 Task: Use Hard Rain Effect in this video Movie B.mp4
Action: Mouse moved to (336, 130)
Screenshot: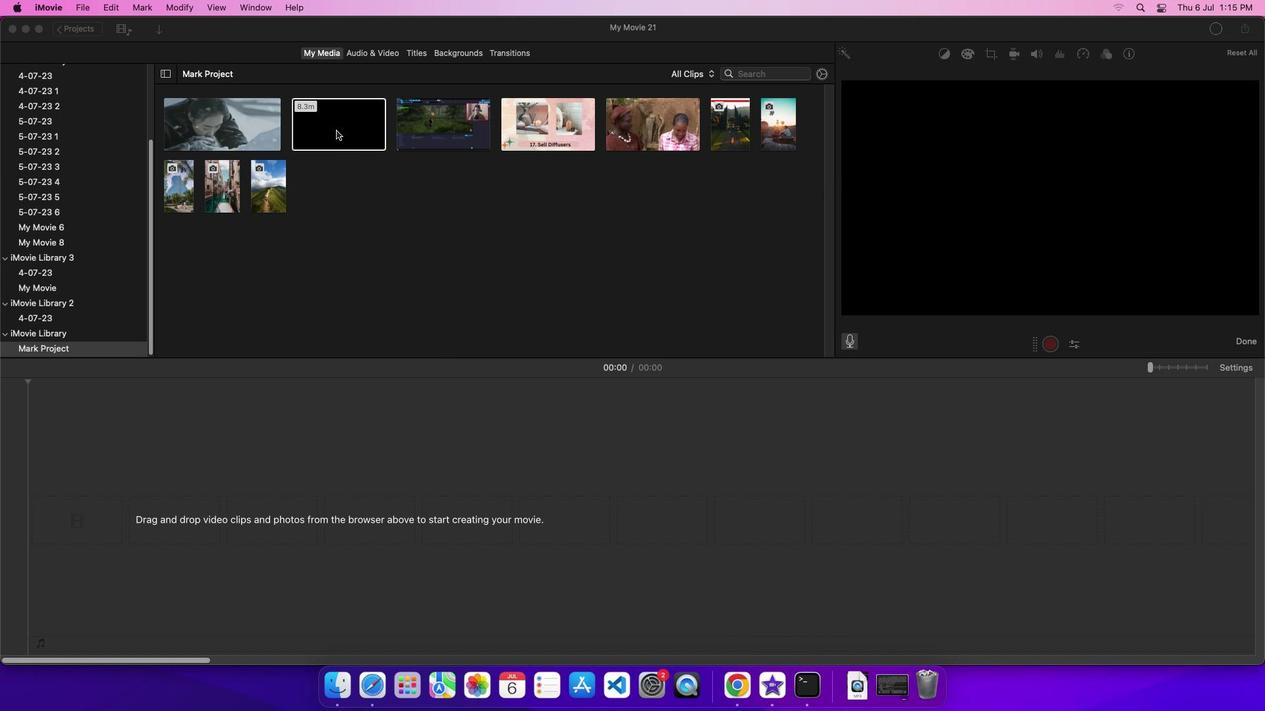 
Action: Mouse pressed left at (336, 130)
Screenshot: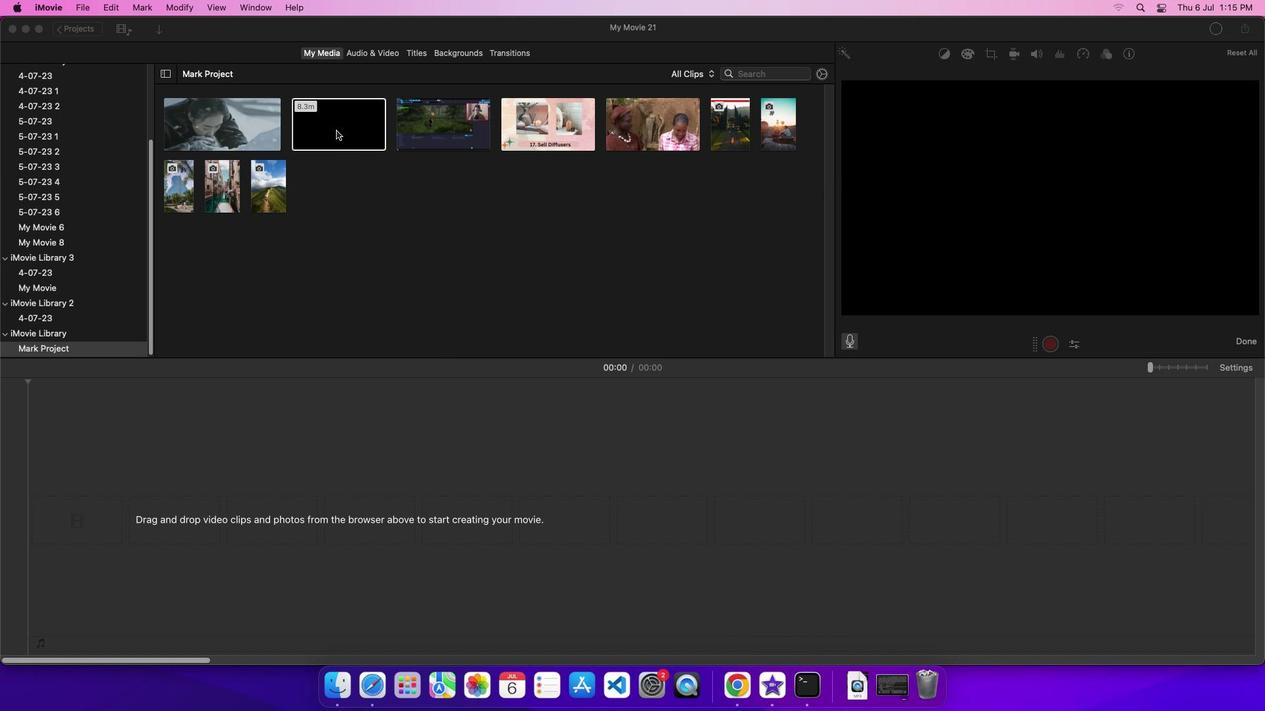 
Action: Mouse moved to (345, 125)
Screenshot: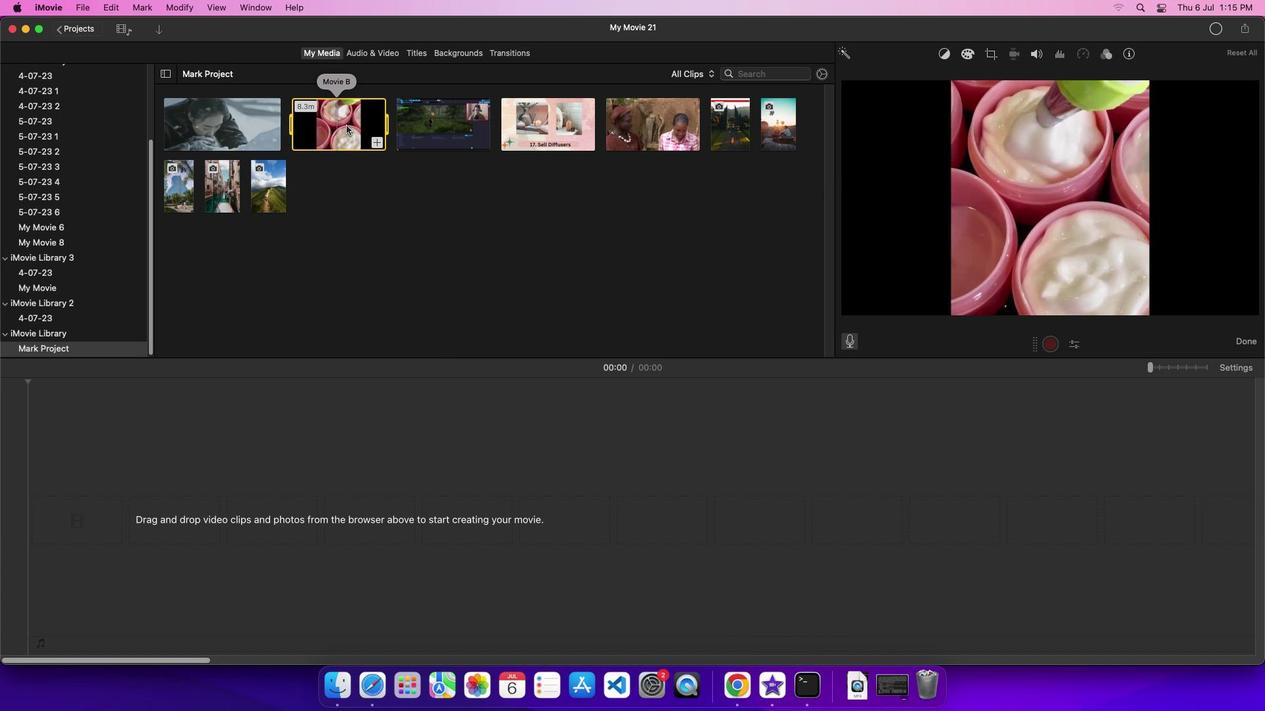
Action: Mouse pressed left at (345, 125)
Screenshot: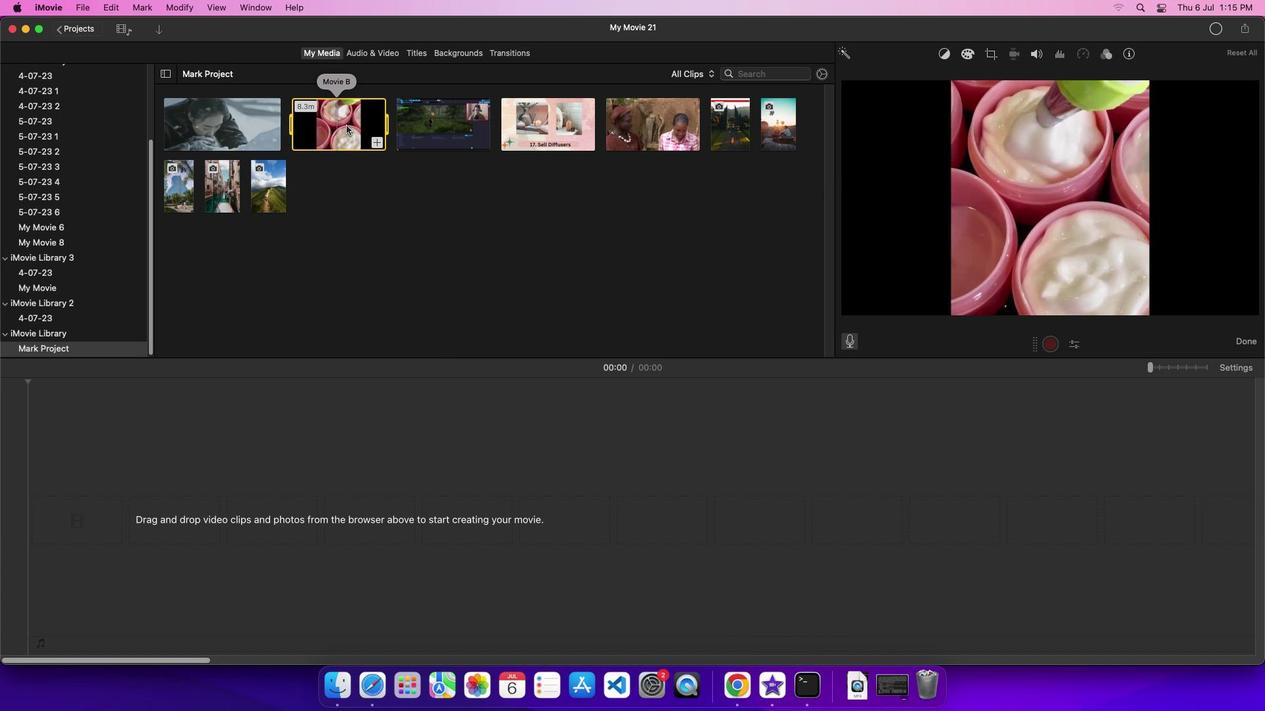 
Action: Mouse moved to (359, 54)
Screenshot: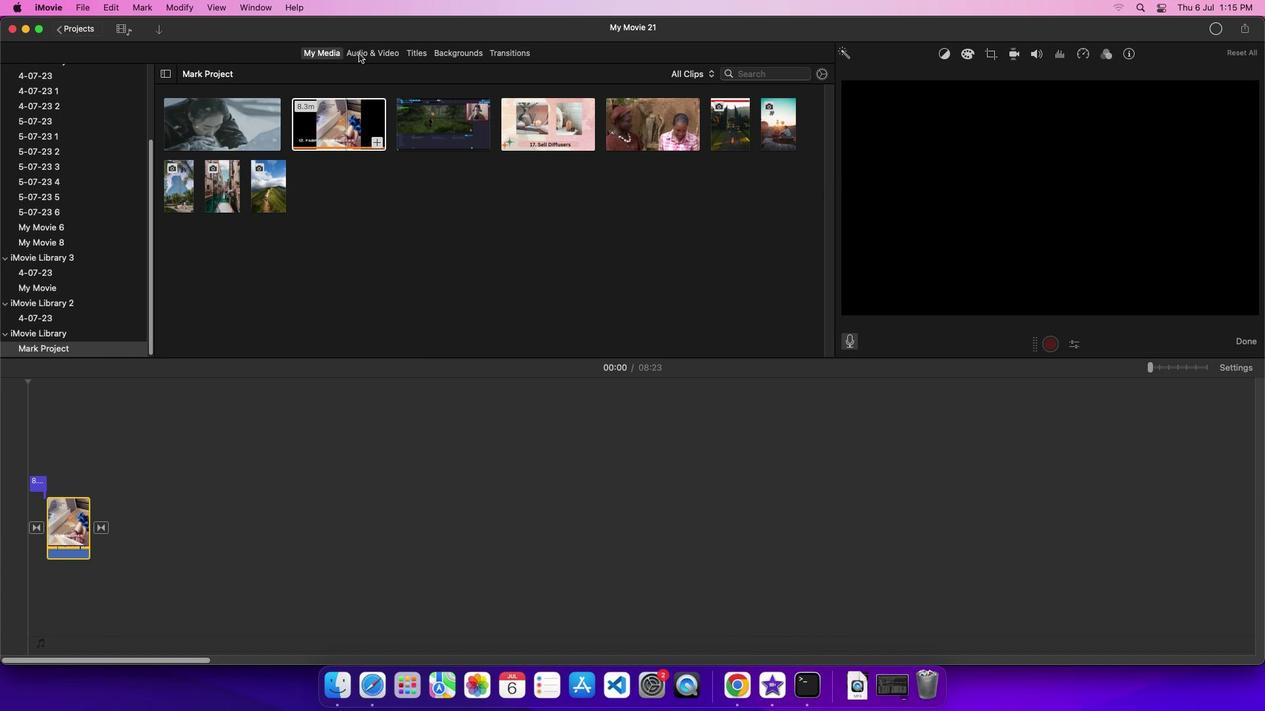 
Action: Mouse pressed left at (359, 54)
Screenshot: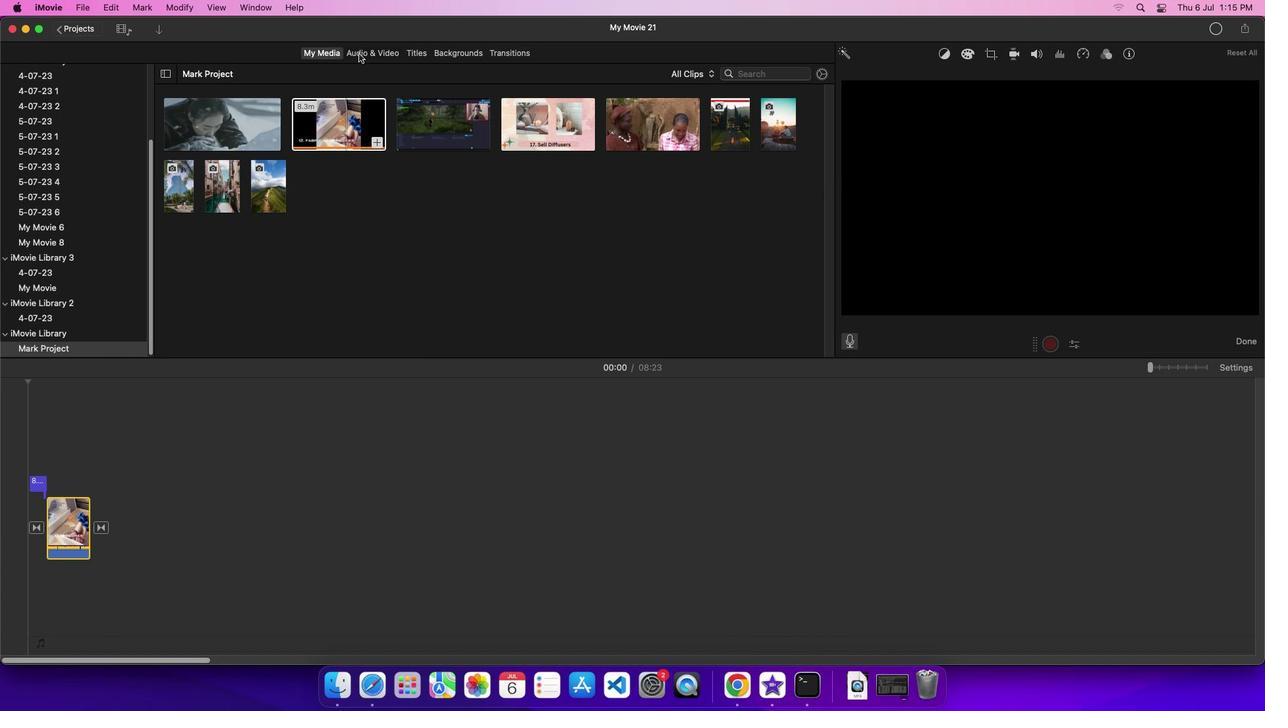 
Action: Mouse moved to (71, 121)
Screenshot: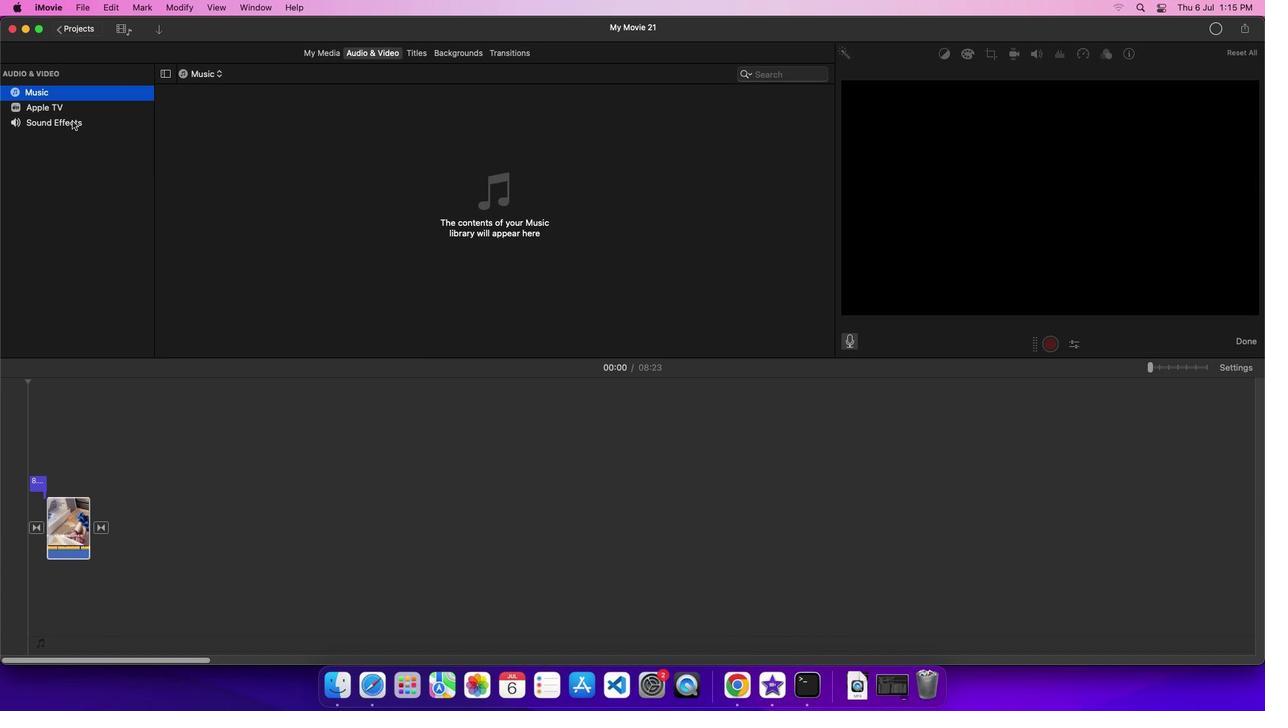 
Action: Mouse pressed left at (71, 121)
Screenshot: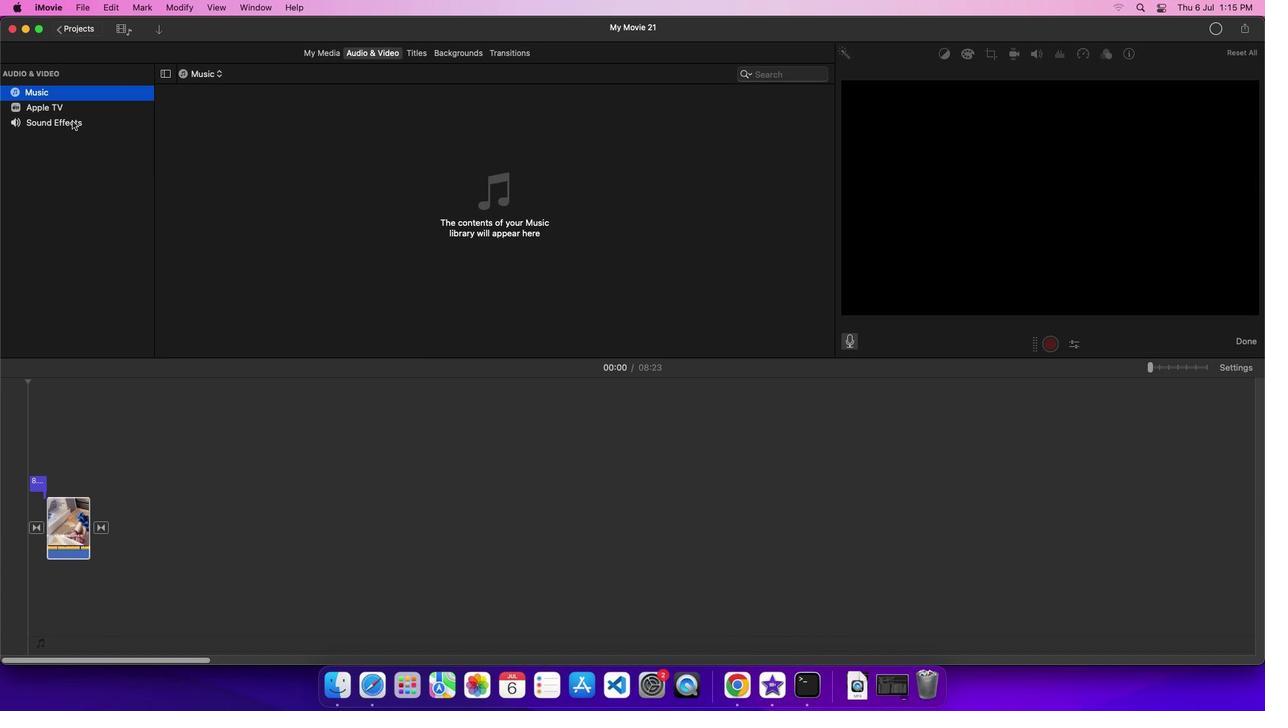 
Action: Mouse moved to (280, 305)
Screenshot: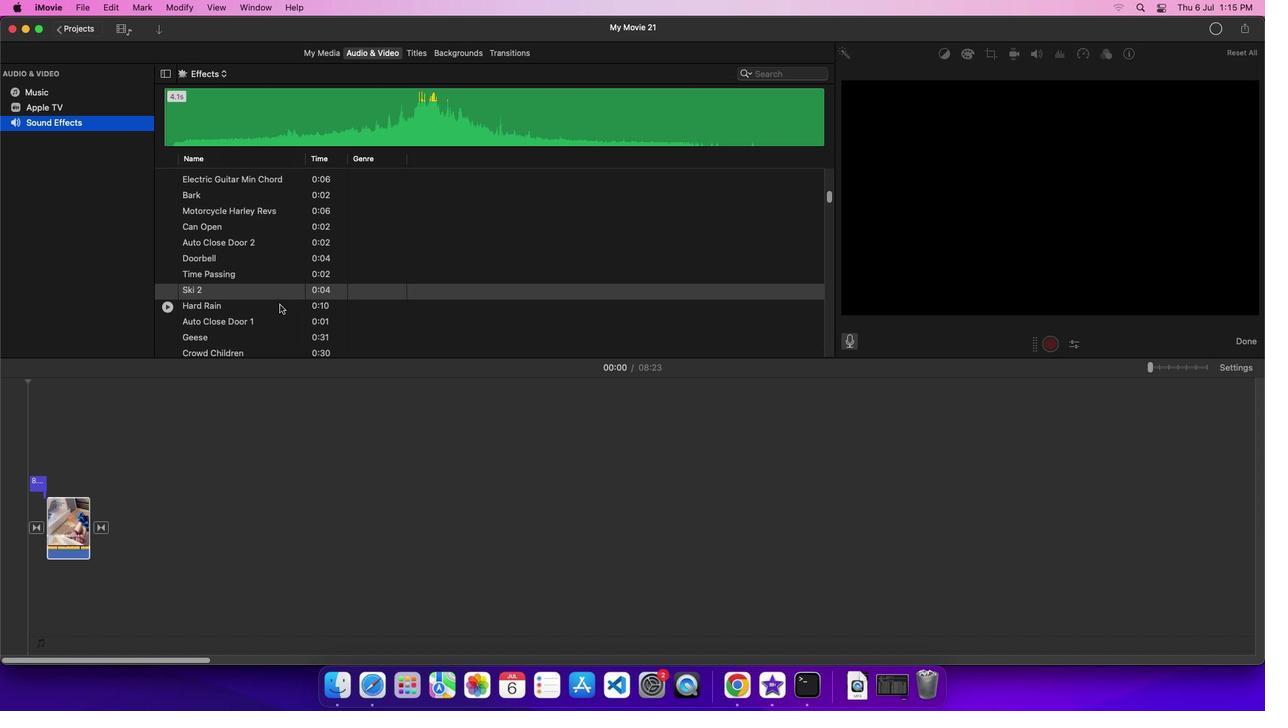 
Action: Mouse pressed left at (280, 305)
Screenshot: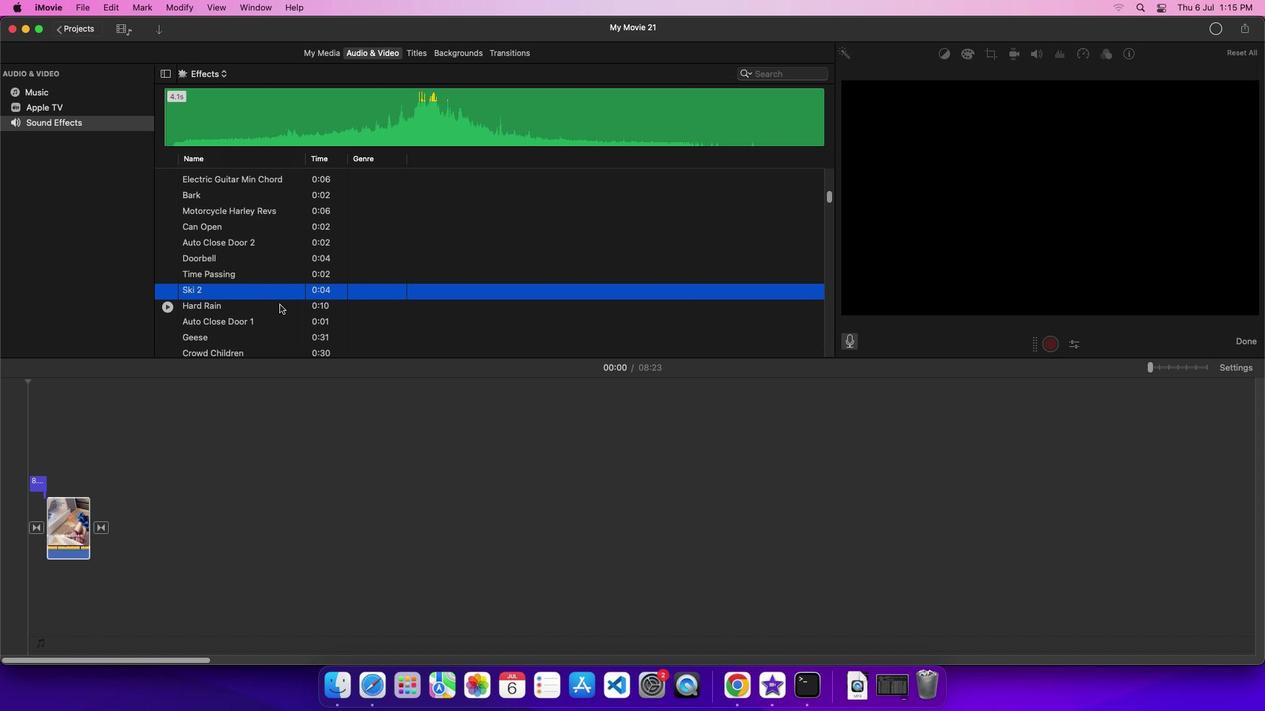 
Action: Mouse moved to (287, 306)
Screenshot: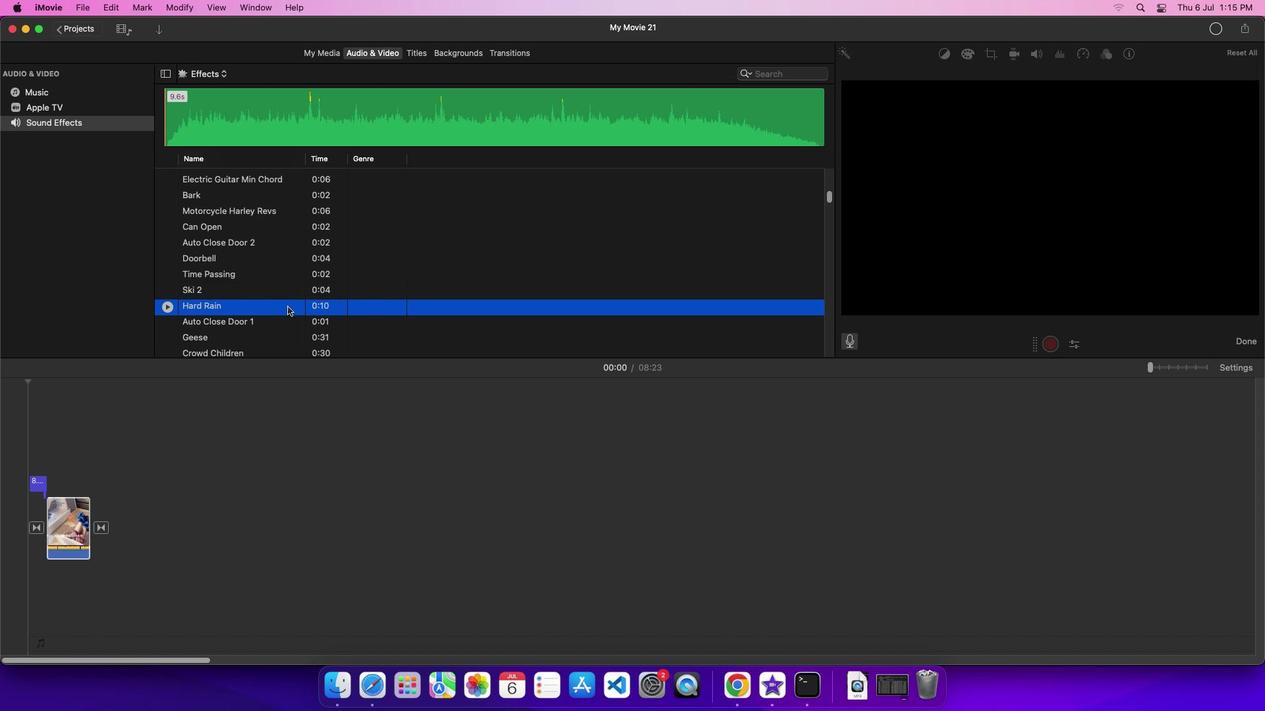 
Action: Mouse pressed left at (287, 306)
Screenshot: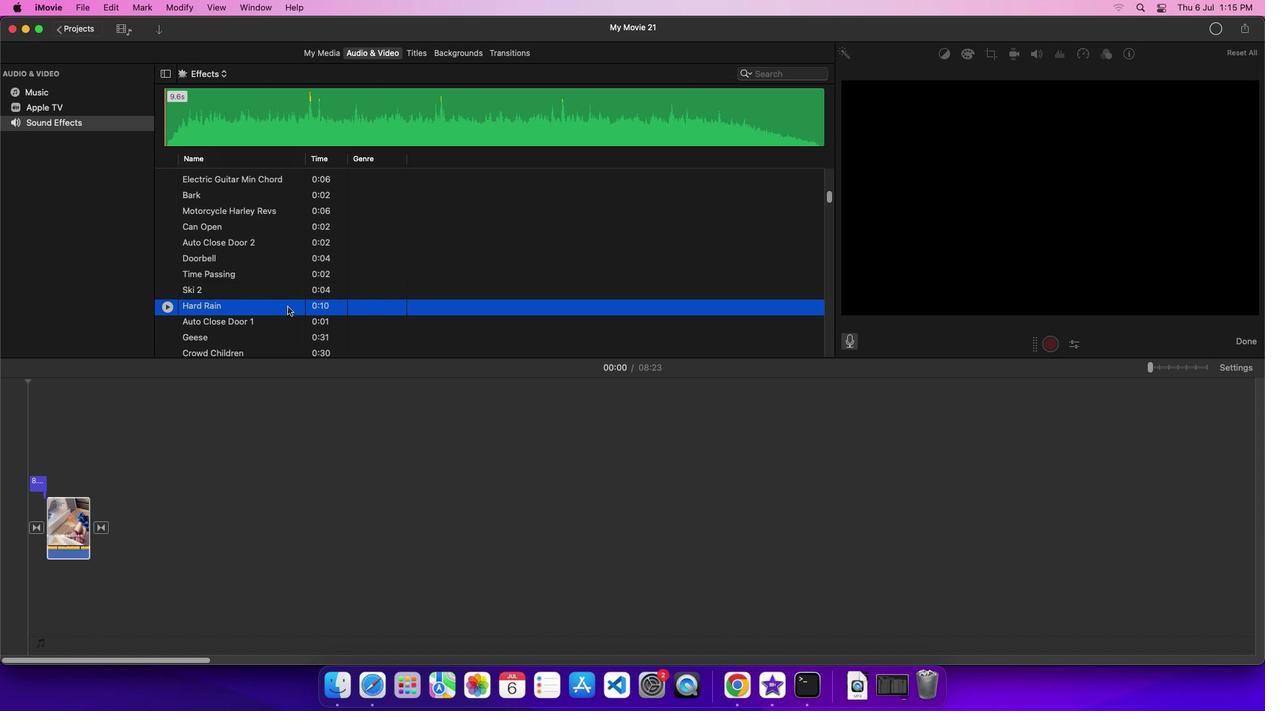 
Action: Mouse moved to (144, 558)
Screenshot: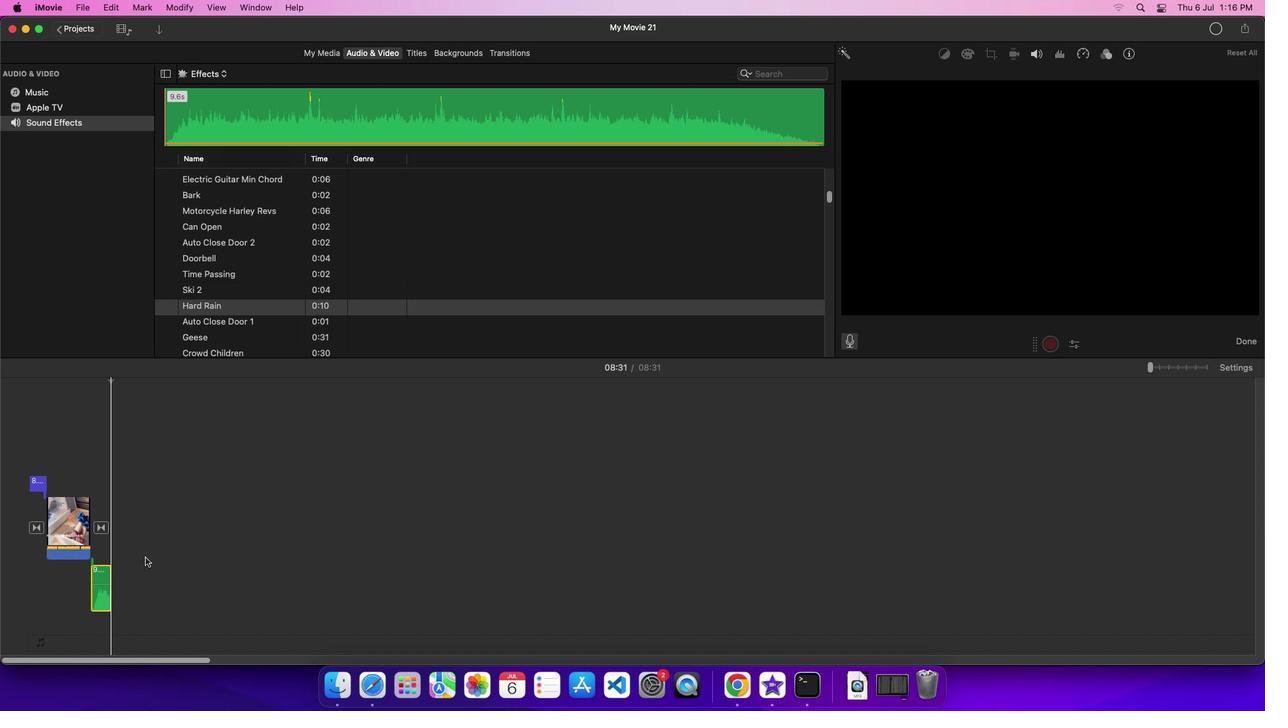 
